 Task: Create New Vendor with Vendor Name: Travel Leaders Group, Billing Address Line1: 5 Cedar Swamp St., Billing Address Line2: Hackettstown, Billing Address Line3: TX 77909
Action: Mouse moved to (170, 35)
Screenshot: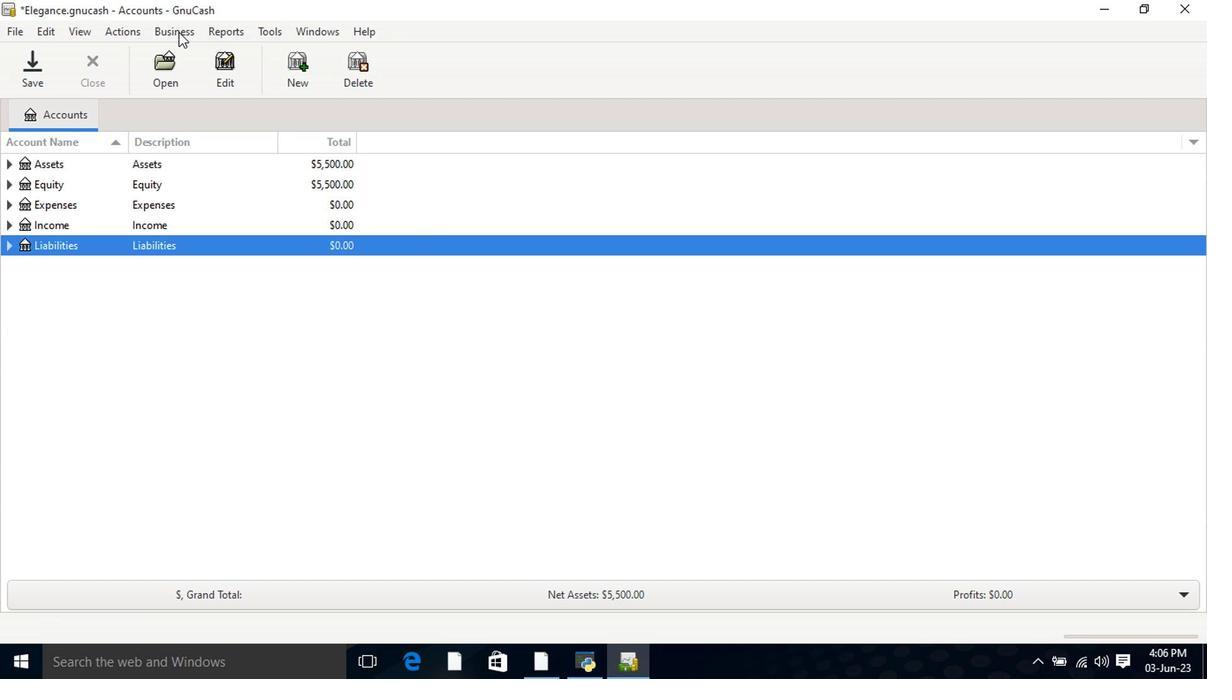 
Action: Mouse pressed left at (170, 35)
Screenshot: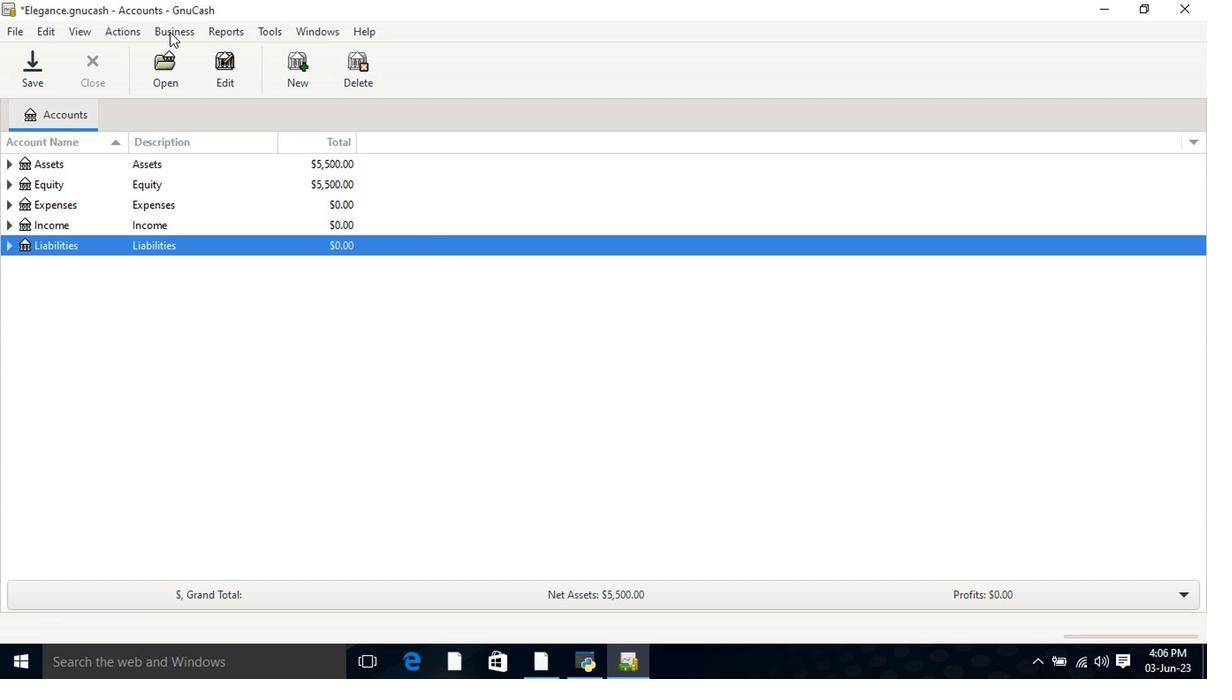 
Action: Mouse moved to (232, 82)
Screenshot: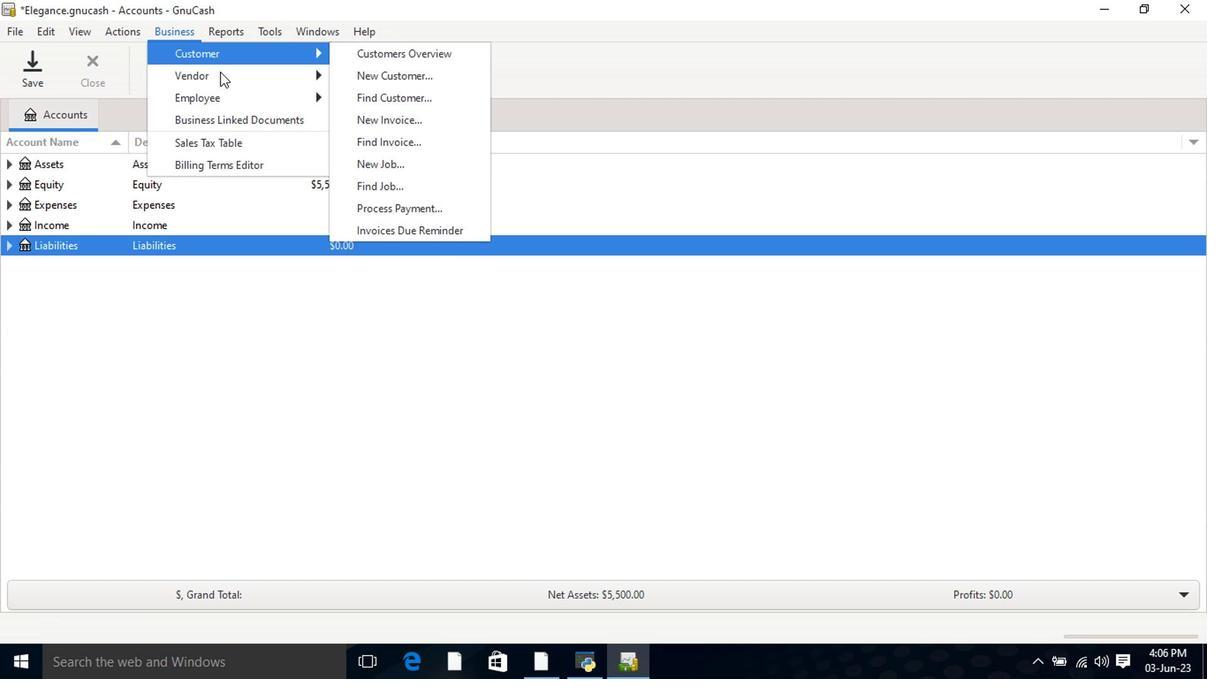 
Action: Mouse pressed left at (232, 82)
Screenshot: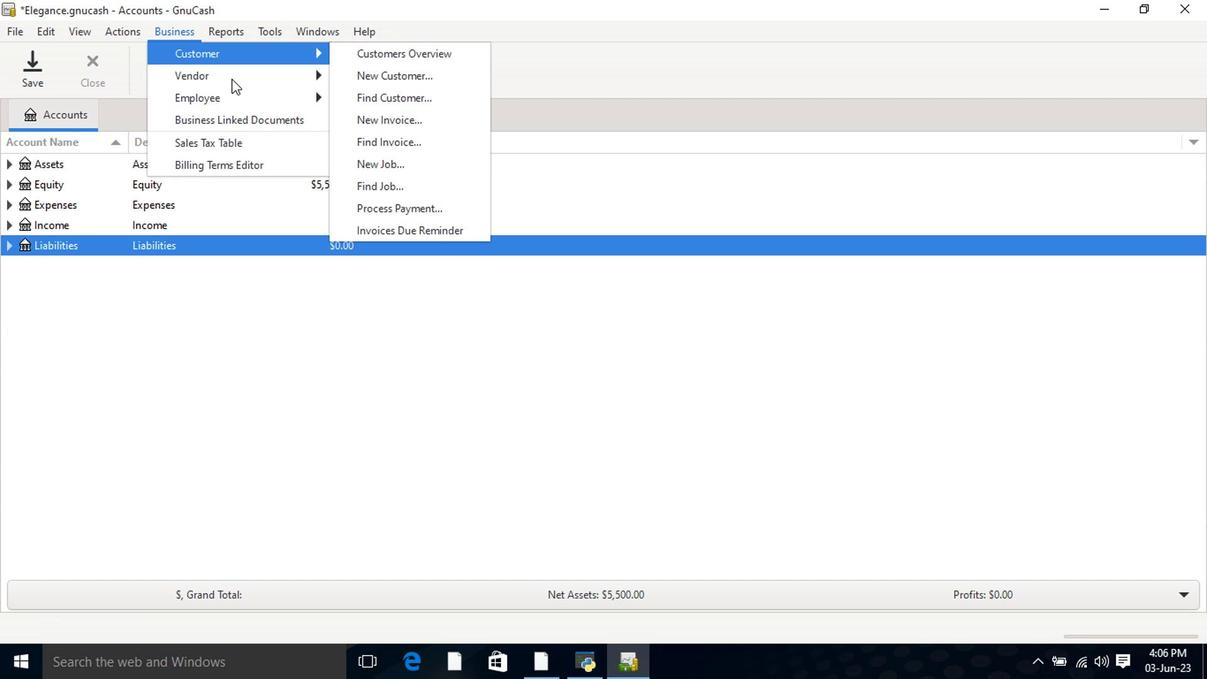 
Action: Mouse moved to (406, 102)
Screenshot: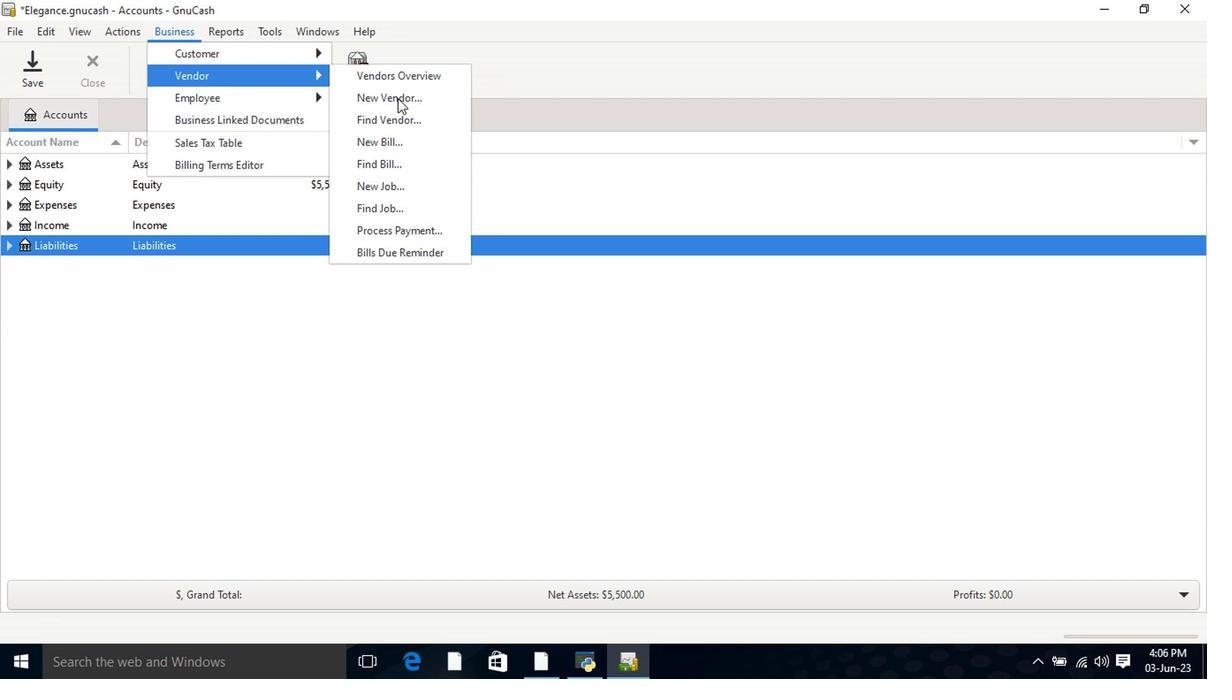 
Action: Mouse pressed left at (406, 102)
Screenshot: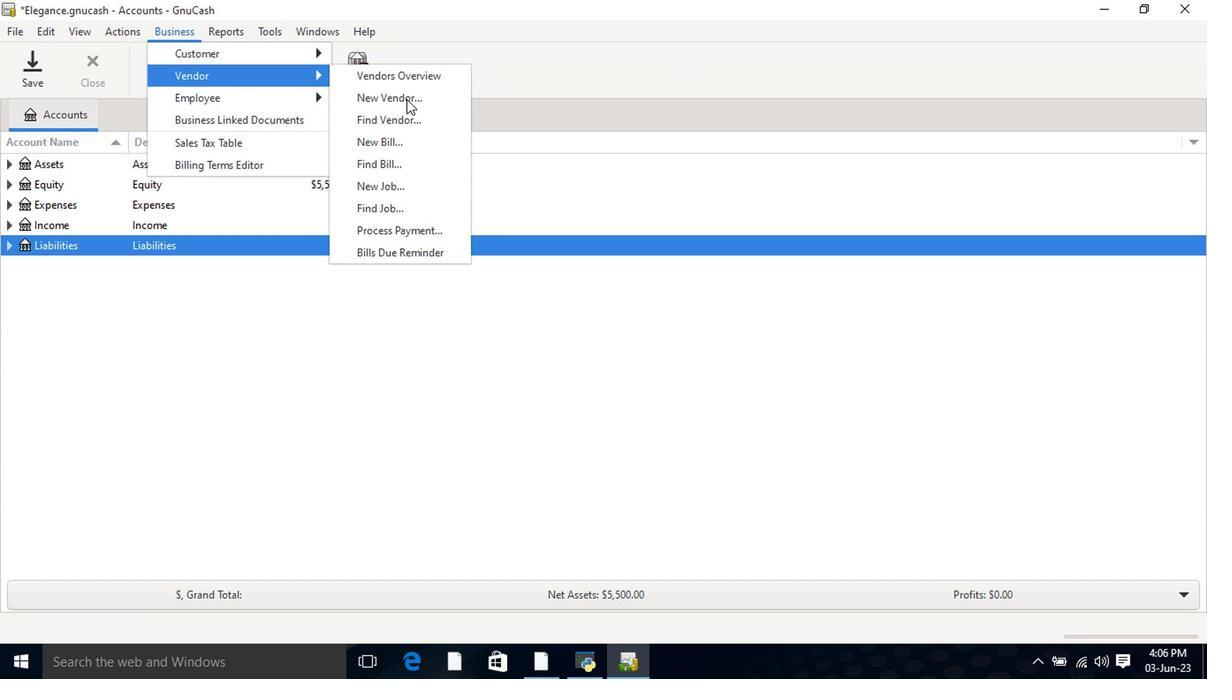 
Action: Mouse moved to (668, 203)
Screenshot: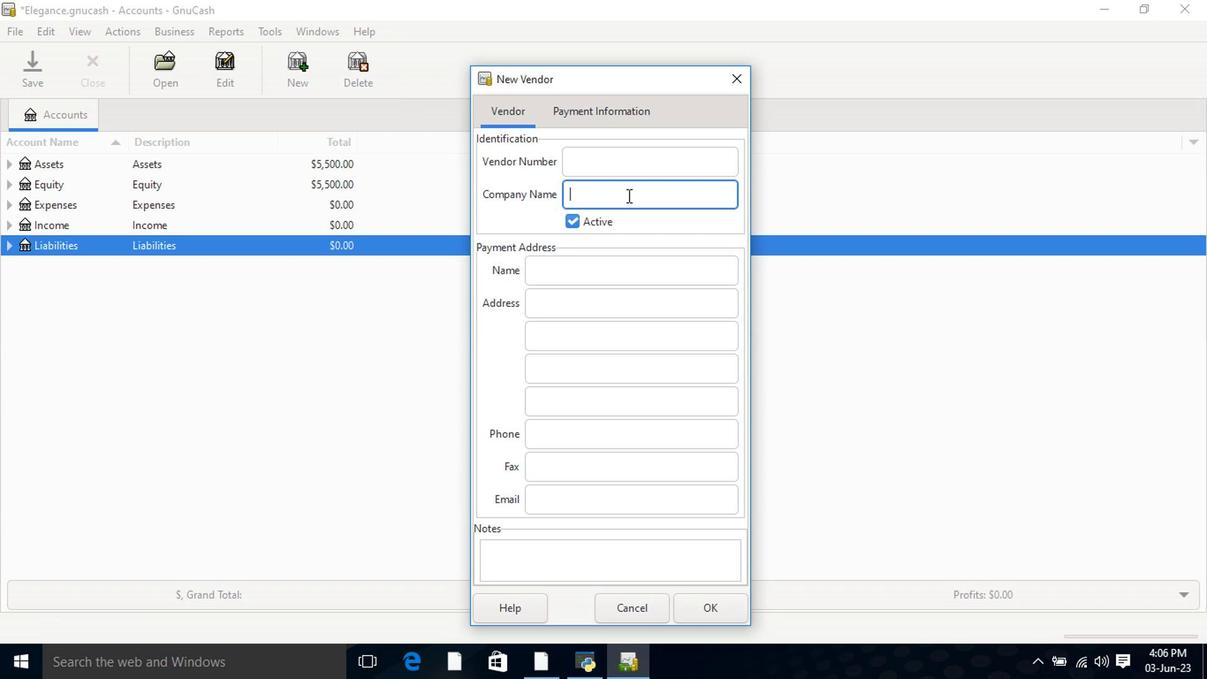 
Action: Key pressed <Key.shift>Travel<Key.space><Key.shift>Leaders<Key.space><Key.shift>Group<Key.tab><Key.tab><Key.tab>5<Key.space><Key.shift>Cedar<Key.space><Key.shift>Swamp<Key.space><Key.shift>St.<Key.tab><Key.shift>Hackettstown<Key.tab><Key.shift>TX<Key.space>77909
Screenshot: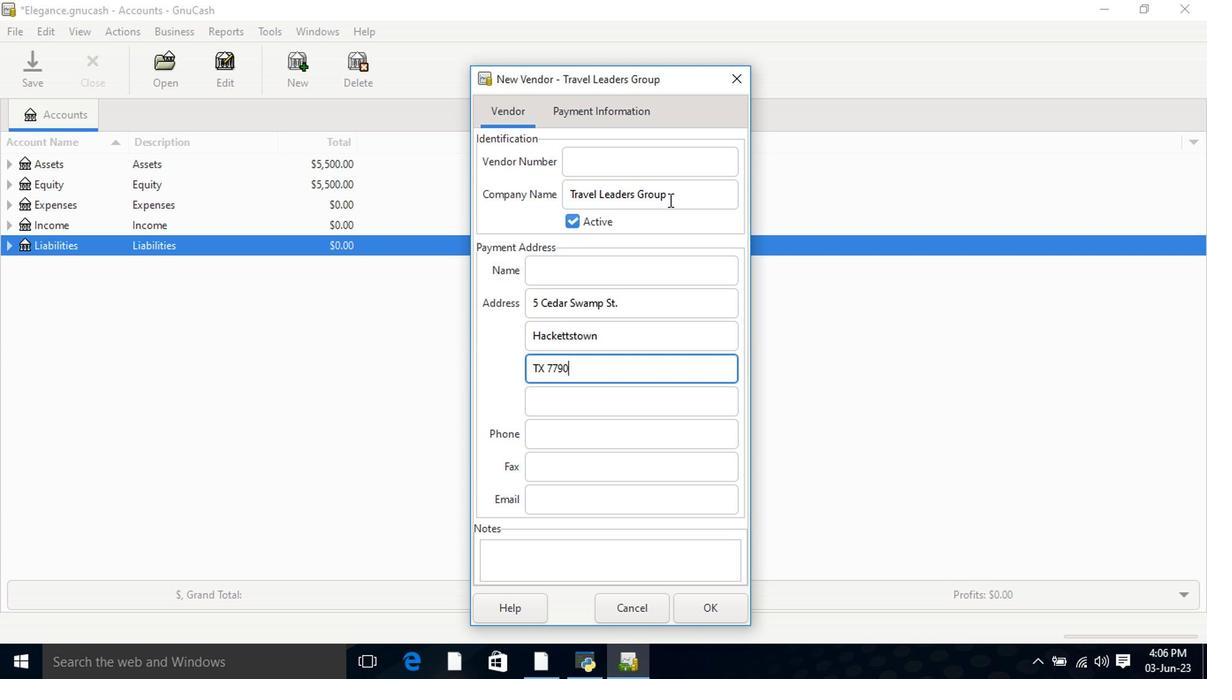 
Action: Mouse moved to (586, 452)
Screenshot: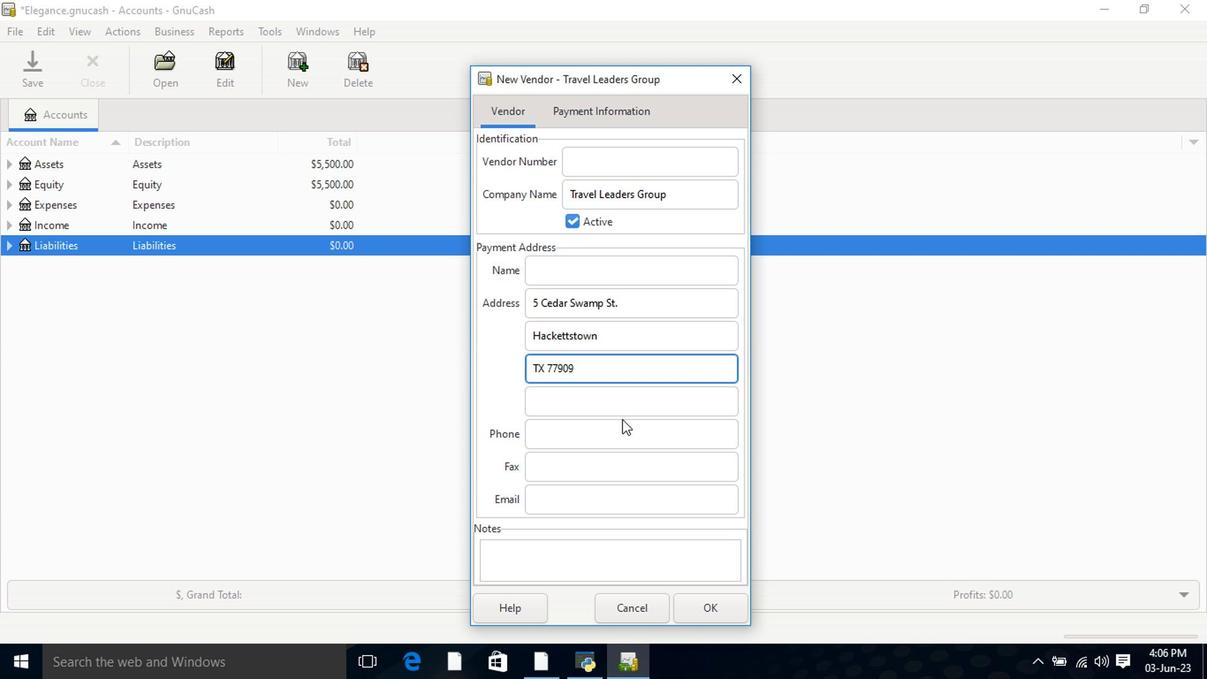 
Action: Mouse pressed left at (586, 452)
Screenshot: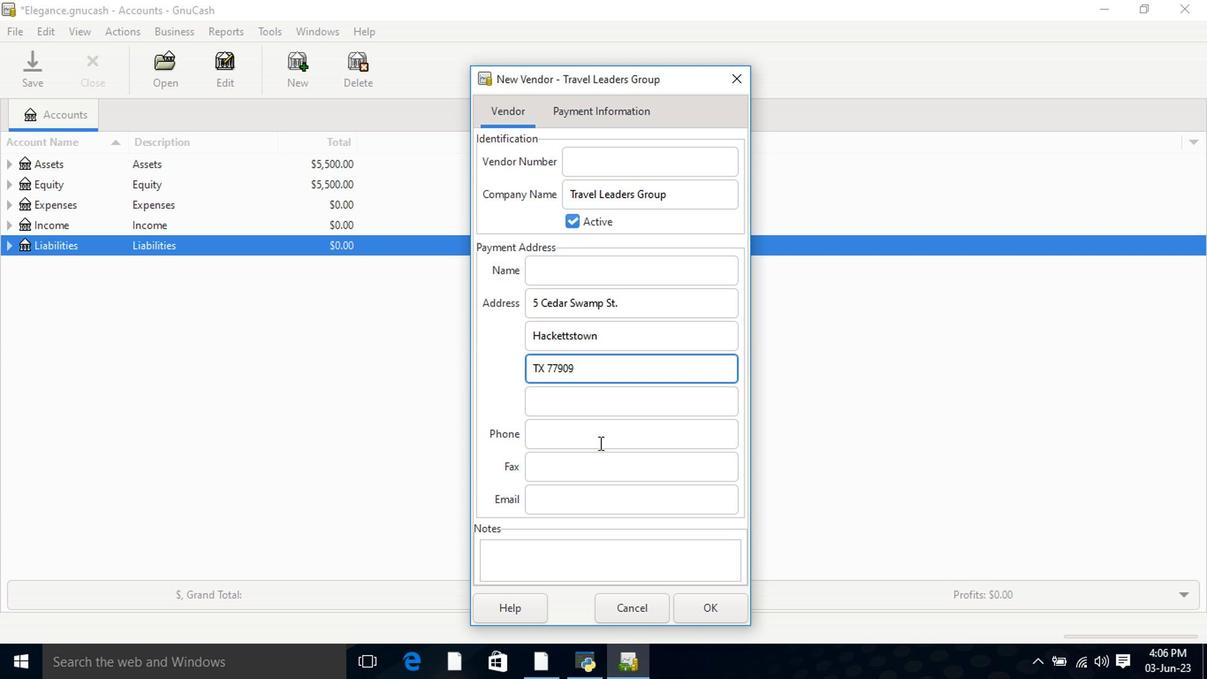 
Action: Mouse moved to (596, 433)
Screenshot: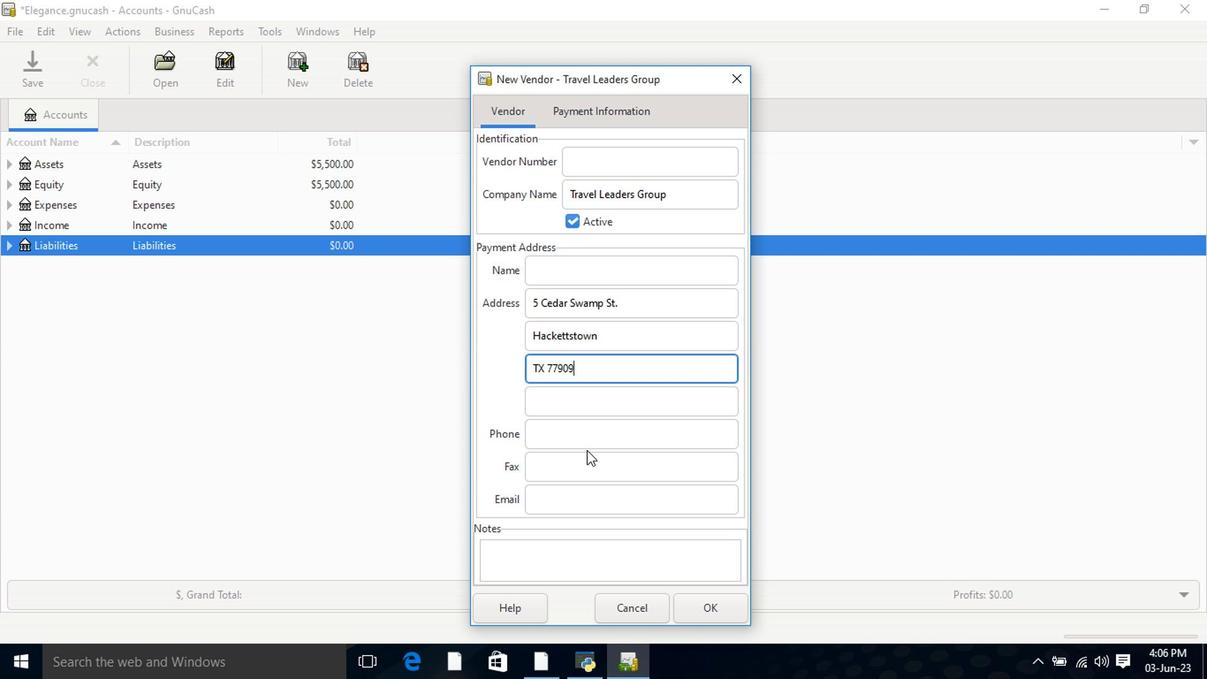 
Action: Mouse pressed left at (596, 433)
Screenshot: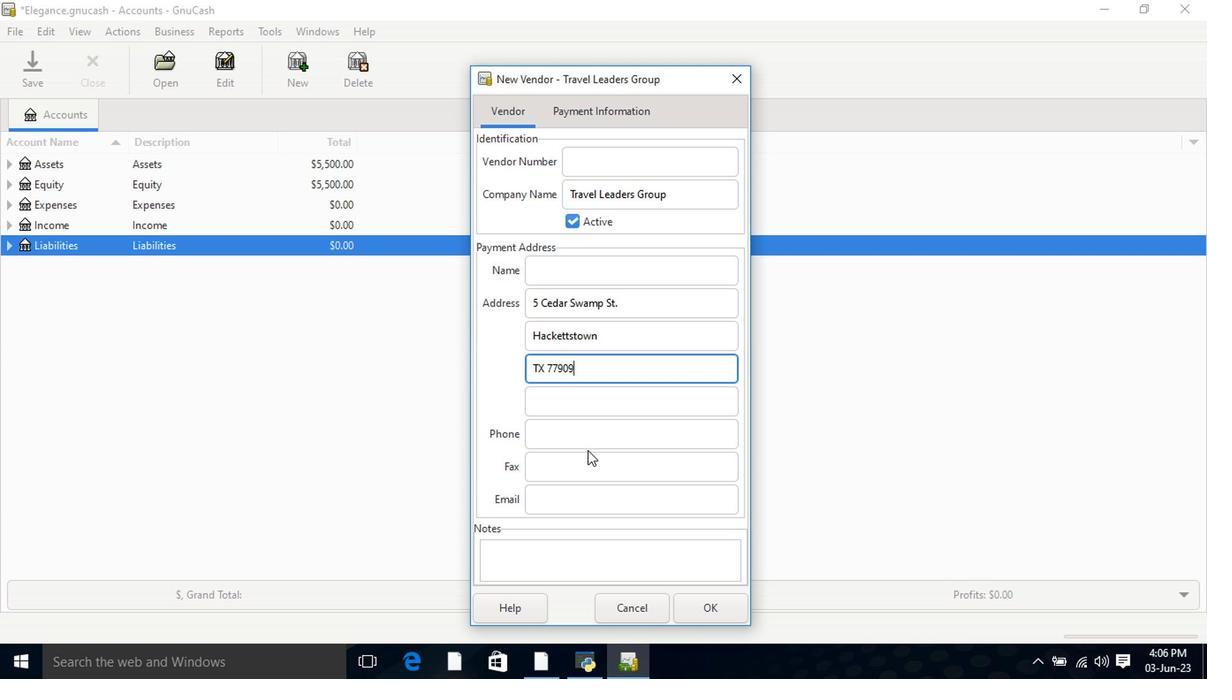
Action: Mouse moved to (615, 117)
Screenshot: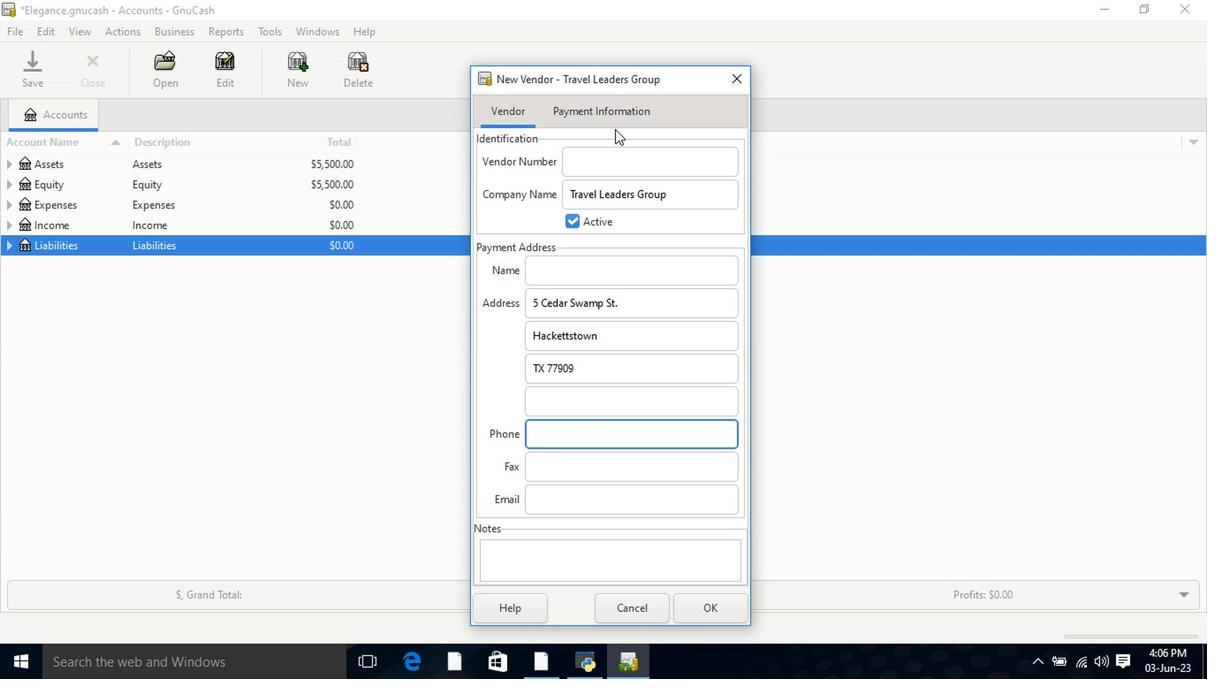 
Action: Mouse pressed left at (615, 117)
Screenshot: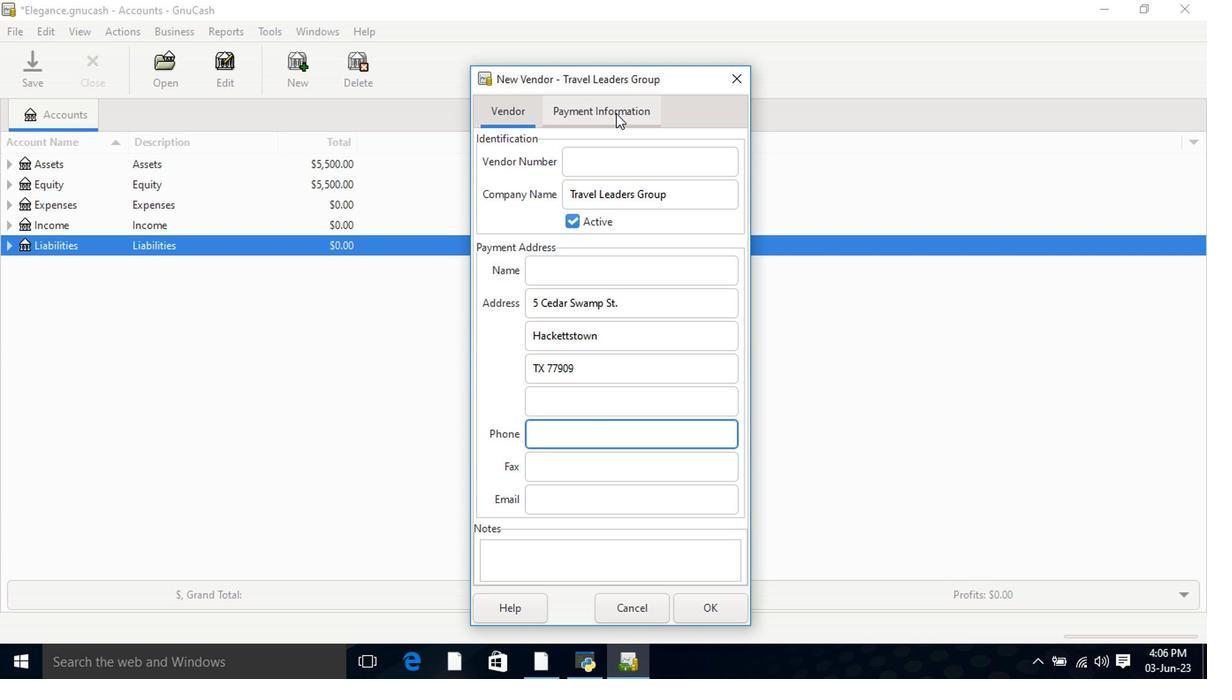 
Action: Mouse moved to (722, 614)
Screenshot: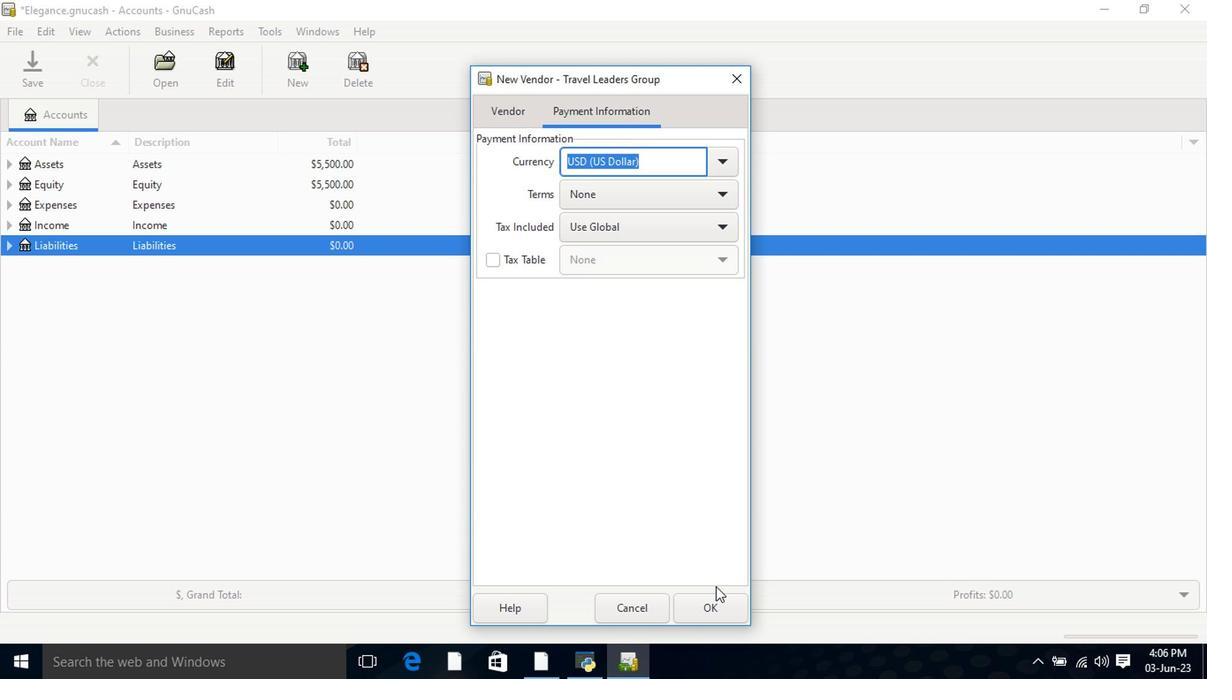 
Action: Mouse pressed left at (722, 614)
Screenshot: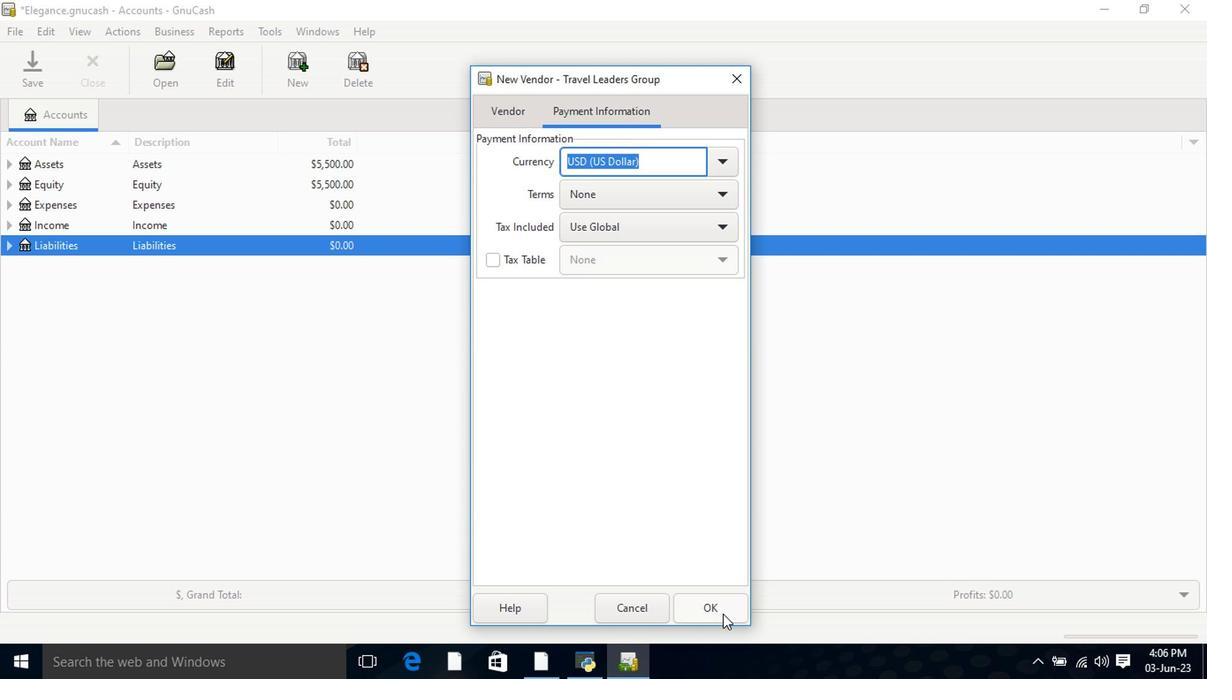 
Action: Mouse moved to (720, 588)
Screenshot: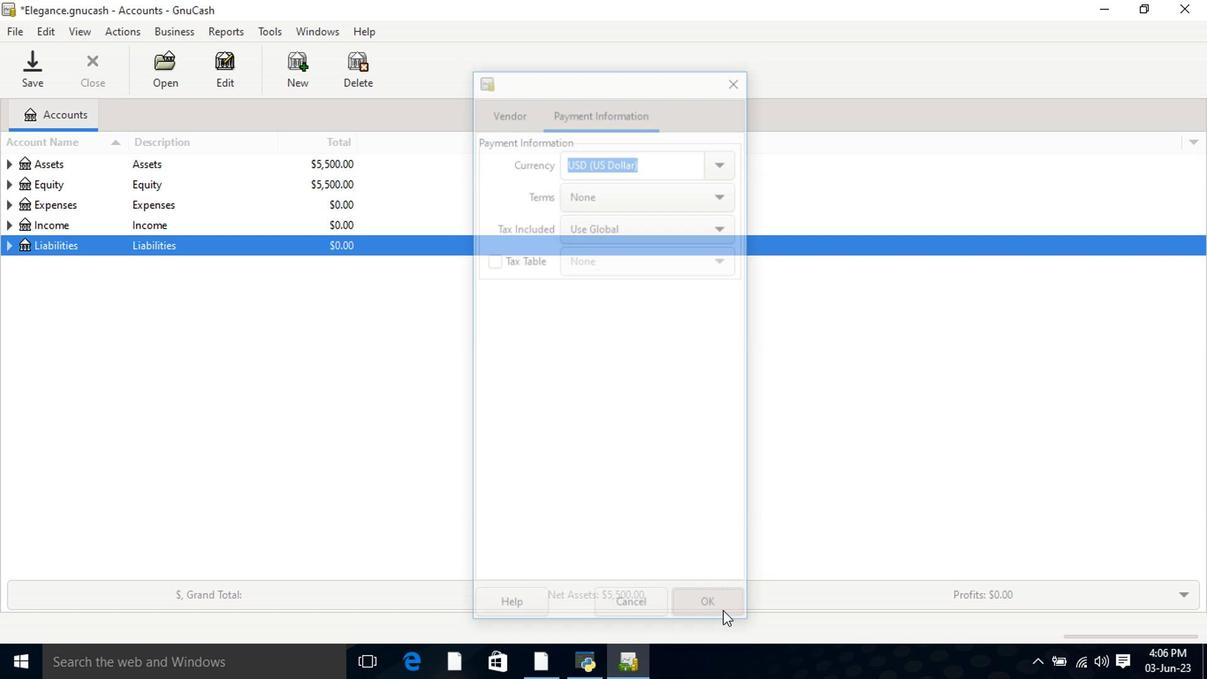 
